 Task: Add Maple Hill Creamery Organic Grass Fed Strawberry Kefir to the cart.
Action: Mouse pressed left at (4, 171)
Screenshot: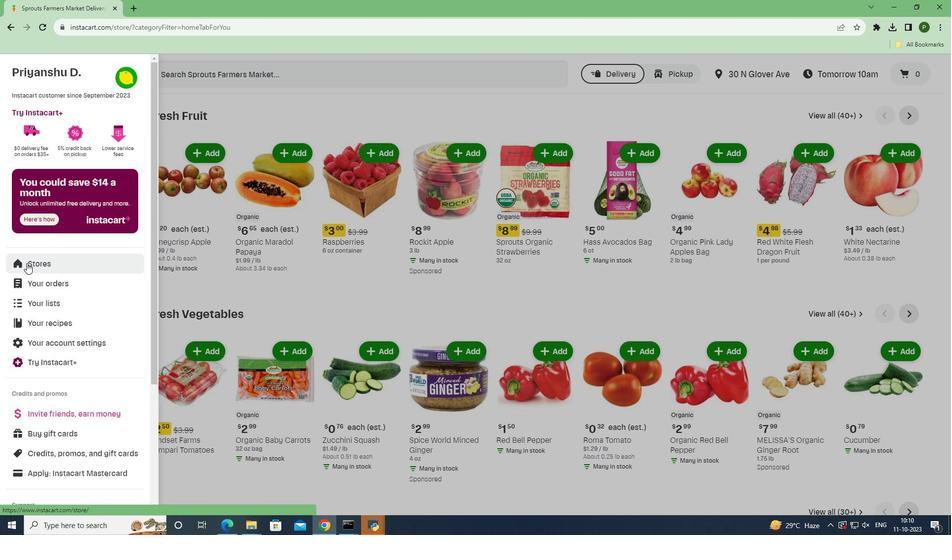 
Action: Mouse moved to (18, 291)
Screenshot: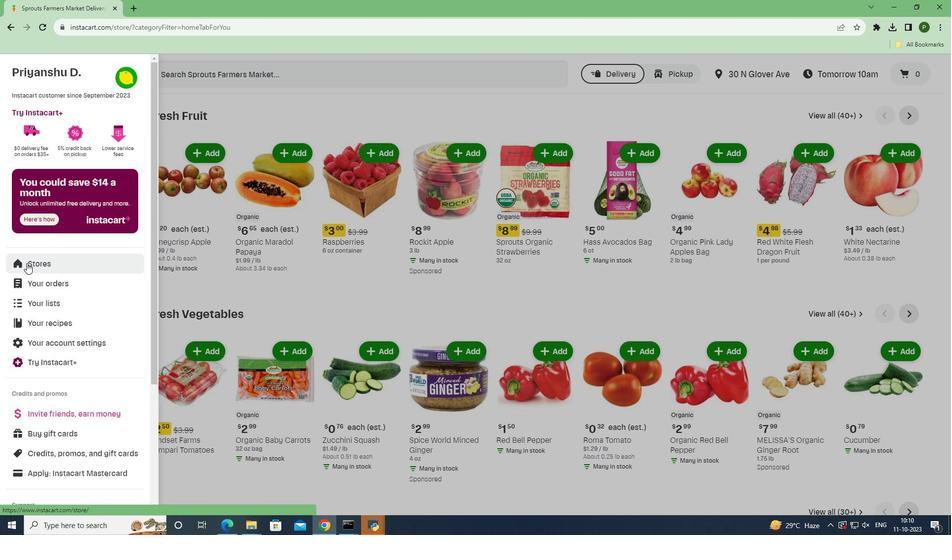 
Action: Mouse pressed left at (18, 291)
Screenshot: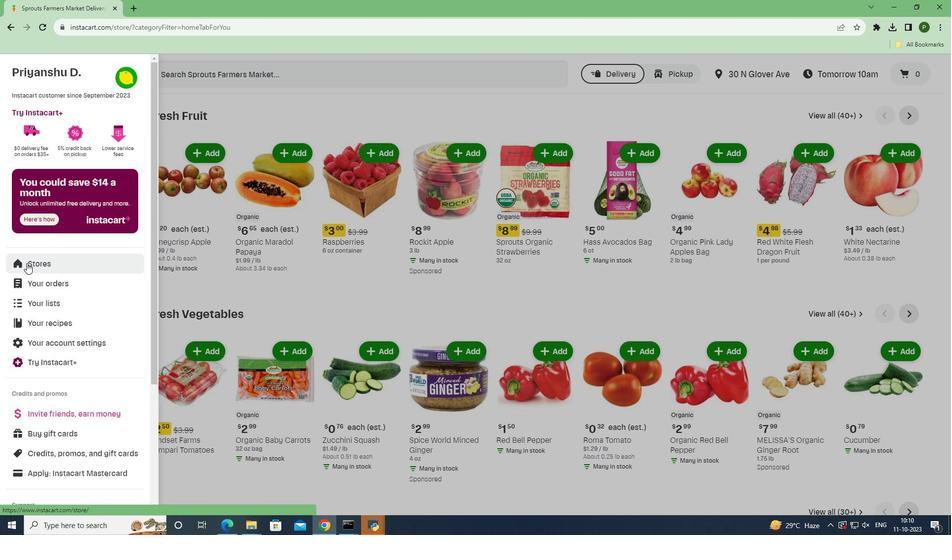 
Action: Mouse moved to (240, 198)
Screenshot: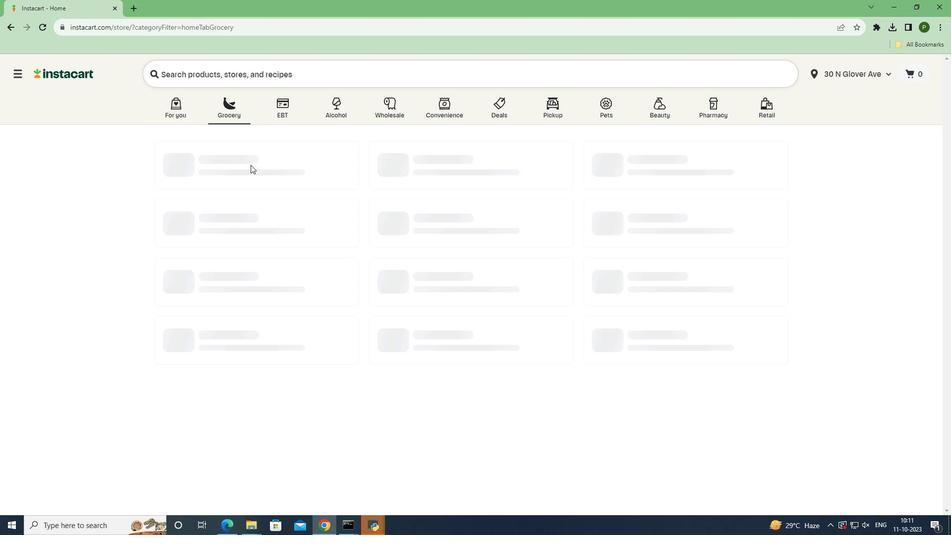 
Action: Mouse pressed left at (240, 198)
Screenshot: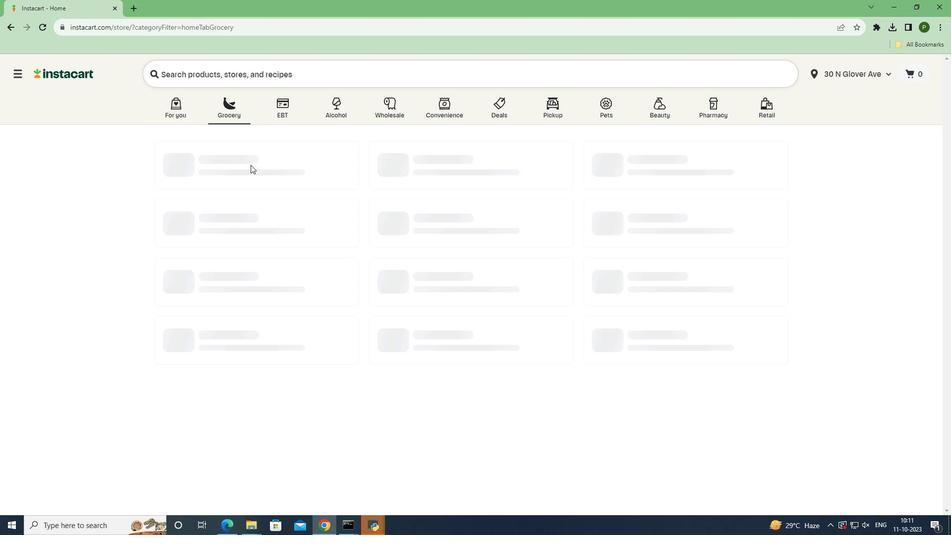 
Action: Mouse moved to (415, 267)
Screenshot: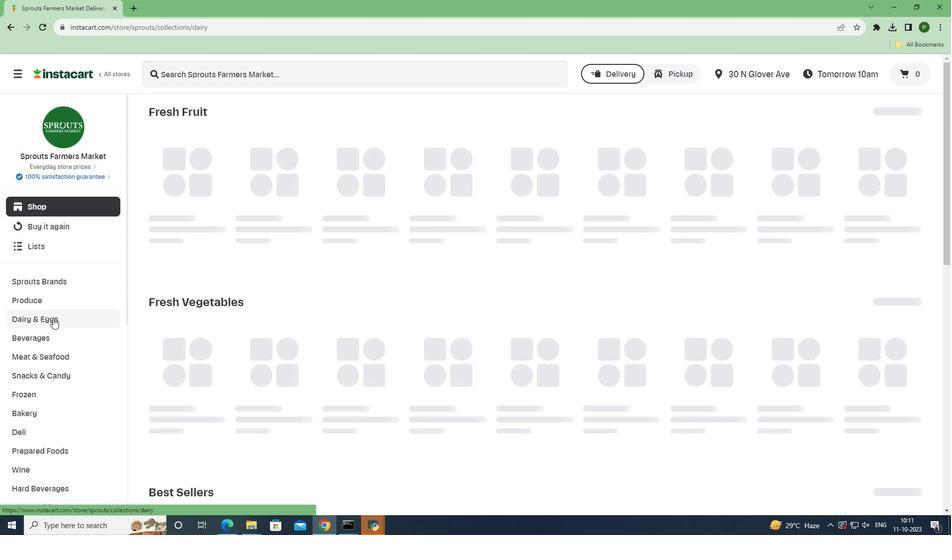 
Action: Mouse pressed left at (415, 267)
Screenshot: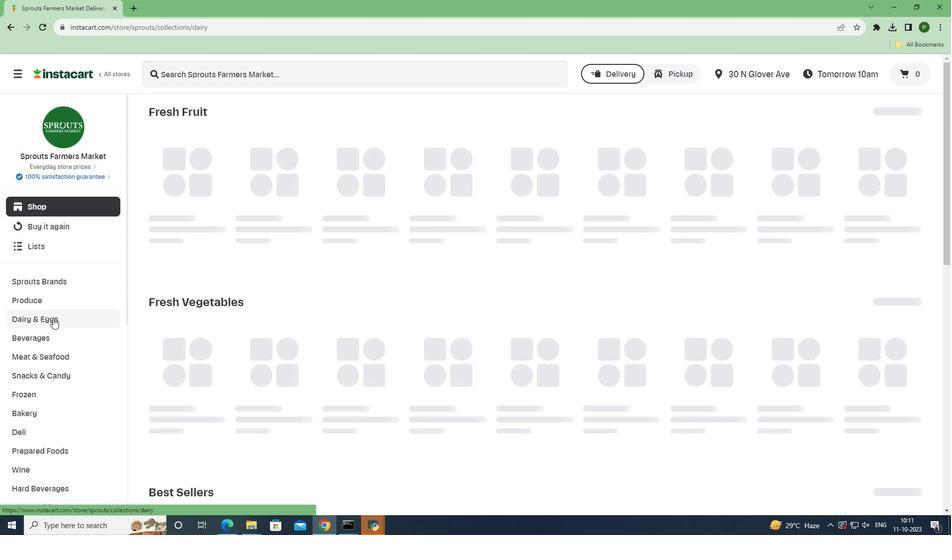 
Action: Mouse moved to (47, 327)
Screenshot: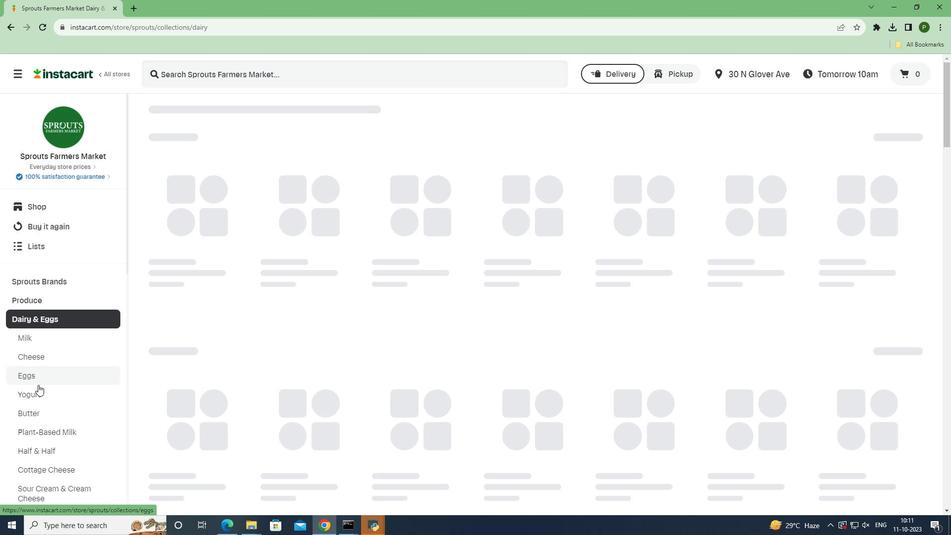 
Action: Mouse pressed left at (47, 327)
Screenshot: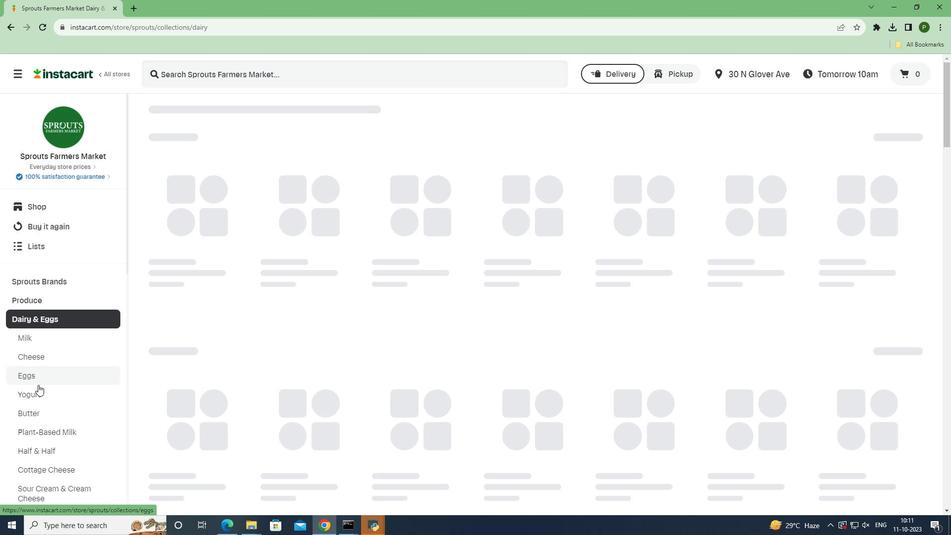 
Action: Mouse moved to (30, 374)
Screenshot: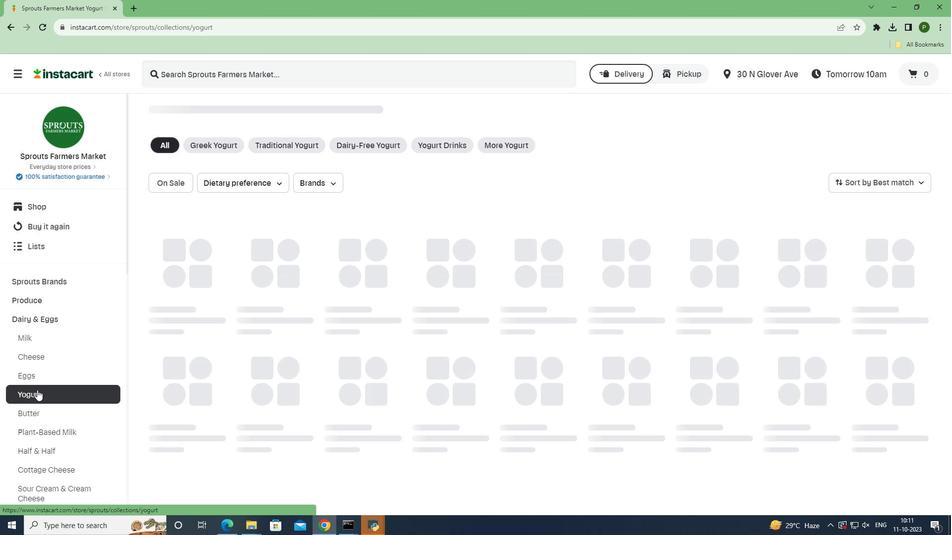 
Action: Mouse pressed left at (30, 374)
Screenshot: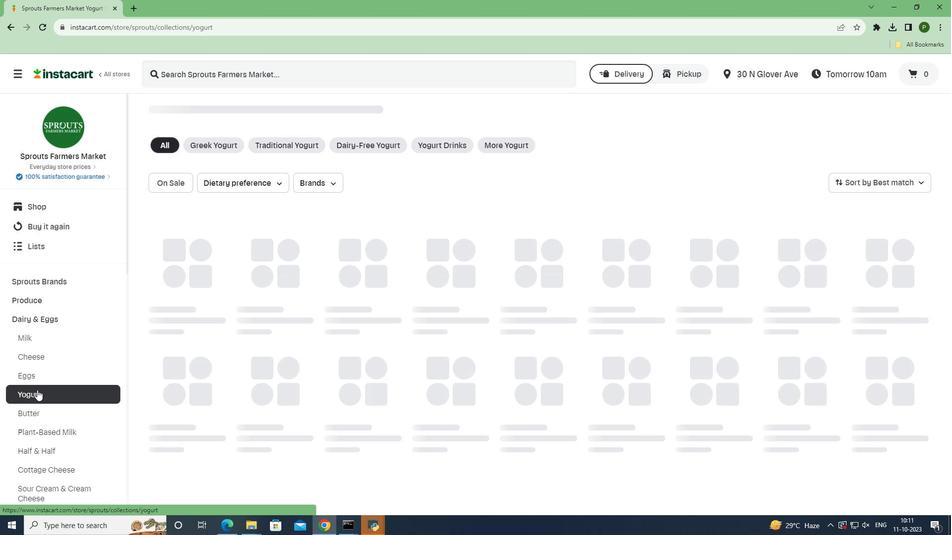 
Action: Mouse moved to (233, 169)
Screenshot: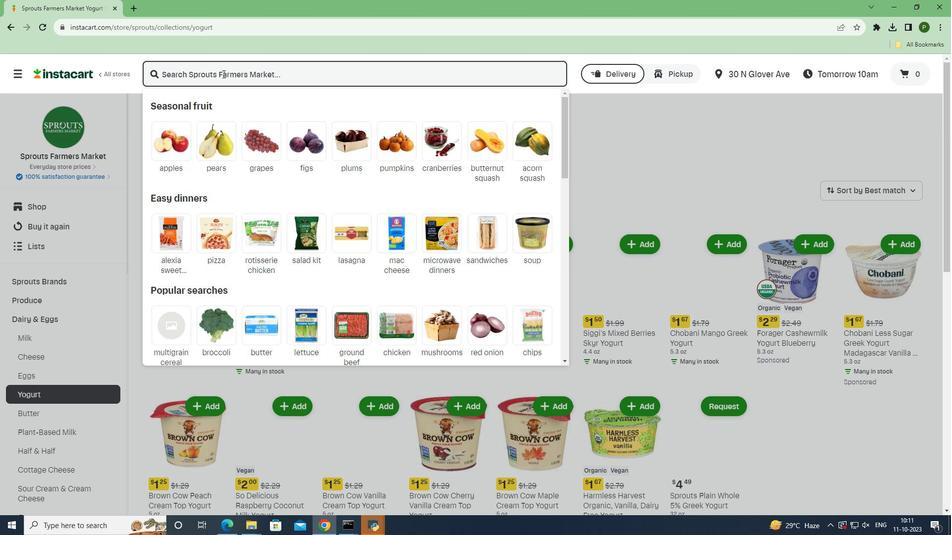 
Action: Mouse pressed left at (233, 169)
Screenshot: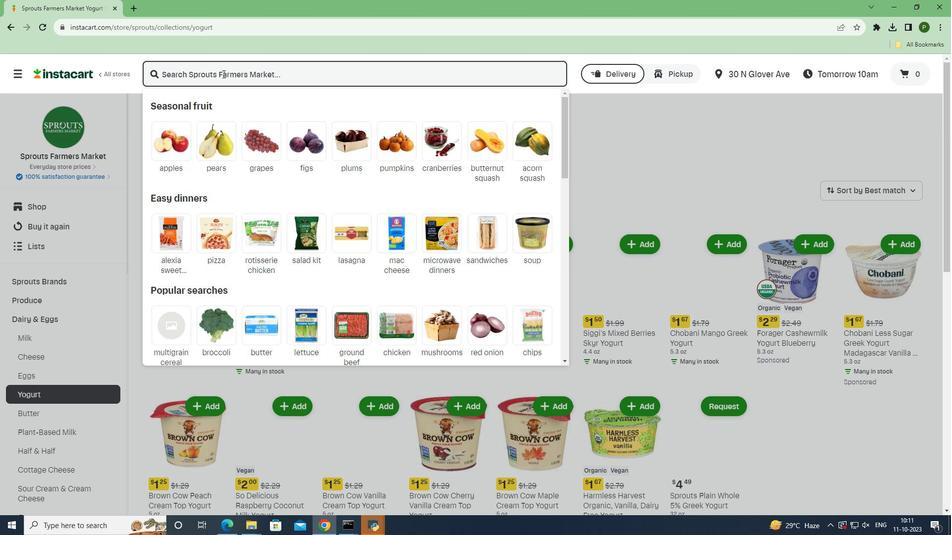 
Action: Key pressed <Key.caps_lock>M<Key.caps_lock>aple<Key.space><Key.caps_lock>H<Key.caps_lock>ill<Key.space><Key.caps_lock>C<Key.caps_lock>reamery<Key.space><Key.caps_lock>O<Key.caps_lock>rganic<Key.space><Key.caps_lock>G<Key.caps_lock>rass<Key.space><Key.caps_lock>F<Key.caps_lock>ed<Key.space><Key.caps_lock>S<Key.caps_lock>trawberry<Key.space><Key.caps_lock>K<Key.caps_lock>efir<Key.space><Key.enter>
Screenshot: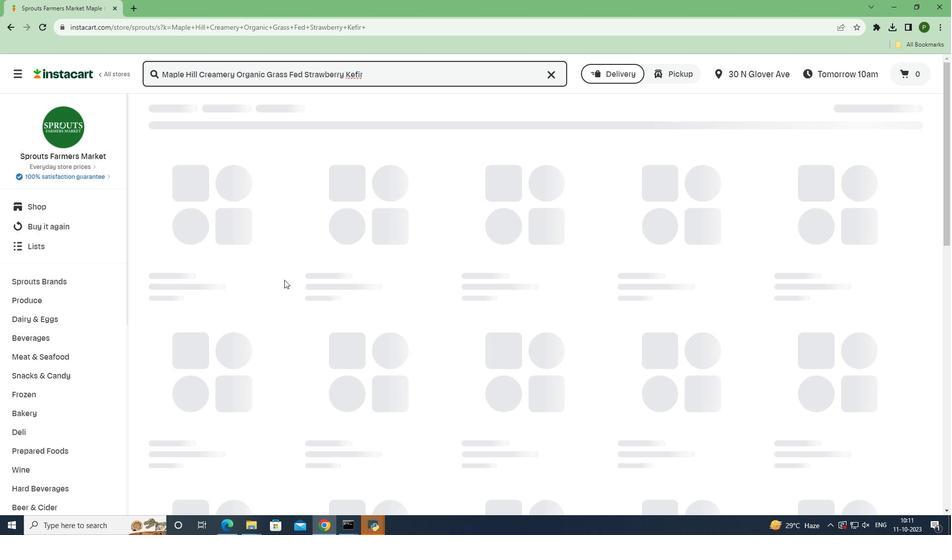 
Action: Mouse moved to (451, 231)
Screenshot: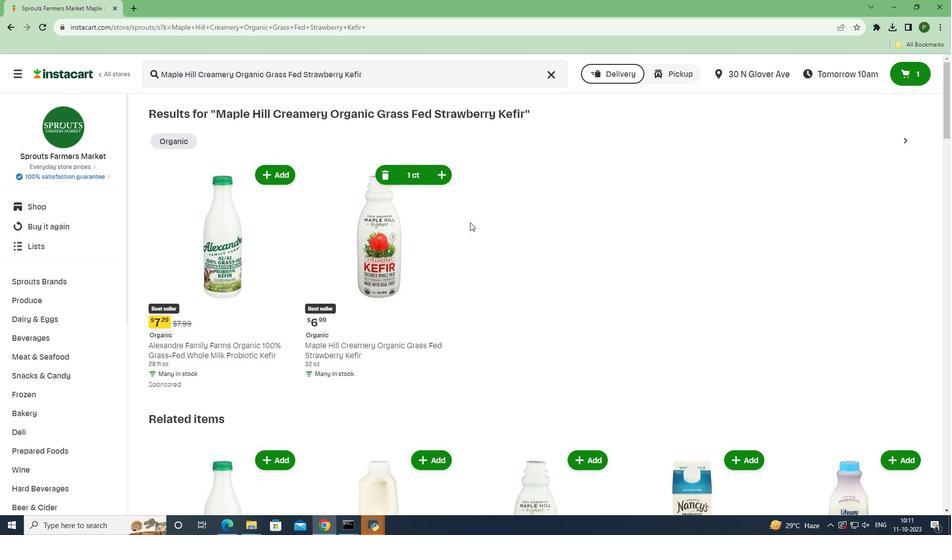 
Action: Mouse pressed left at (451, 231)
Screenshot: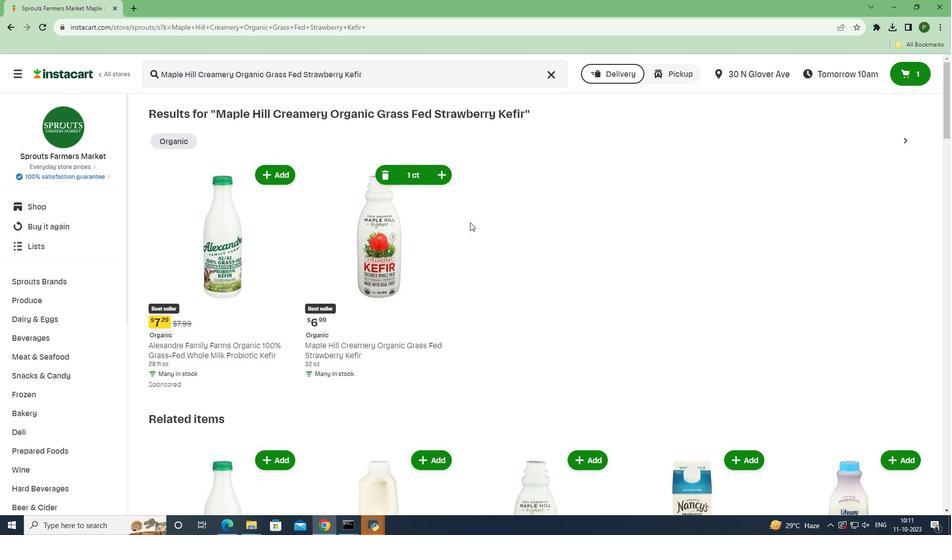 
Action: Mouse moved to (521, 269)
Screenshot: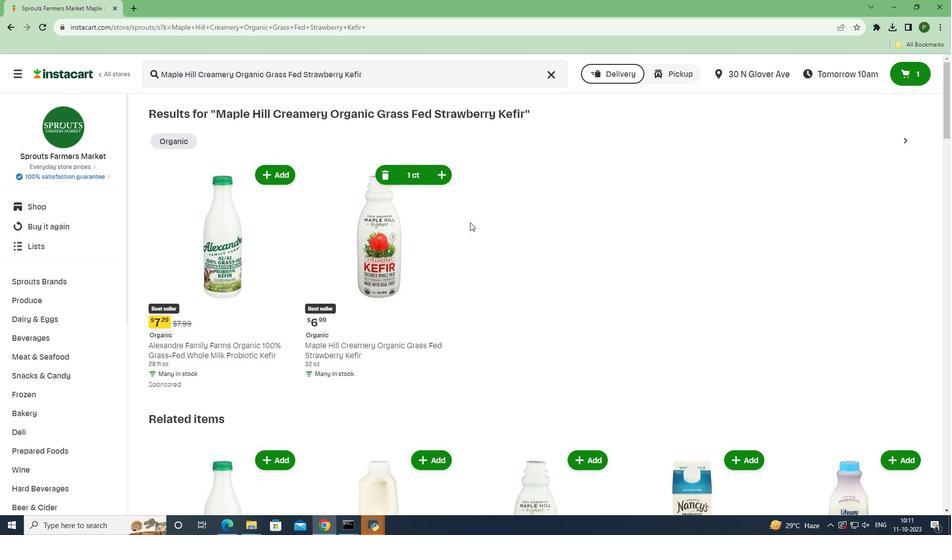
